 Task: Use the formula "NORMINV" in spreadsheet "Project portfolio".
Action: Mouse moved to (149, 107)
Screenshot: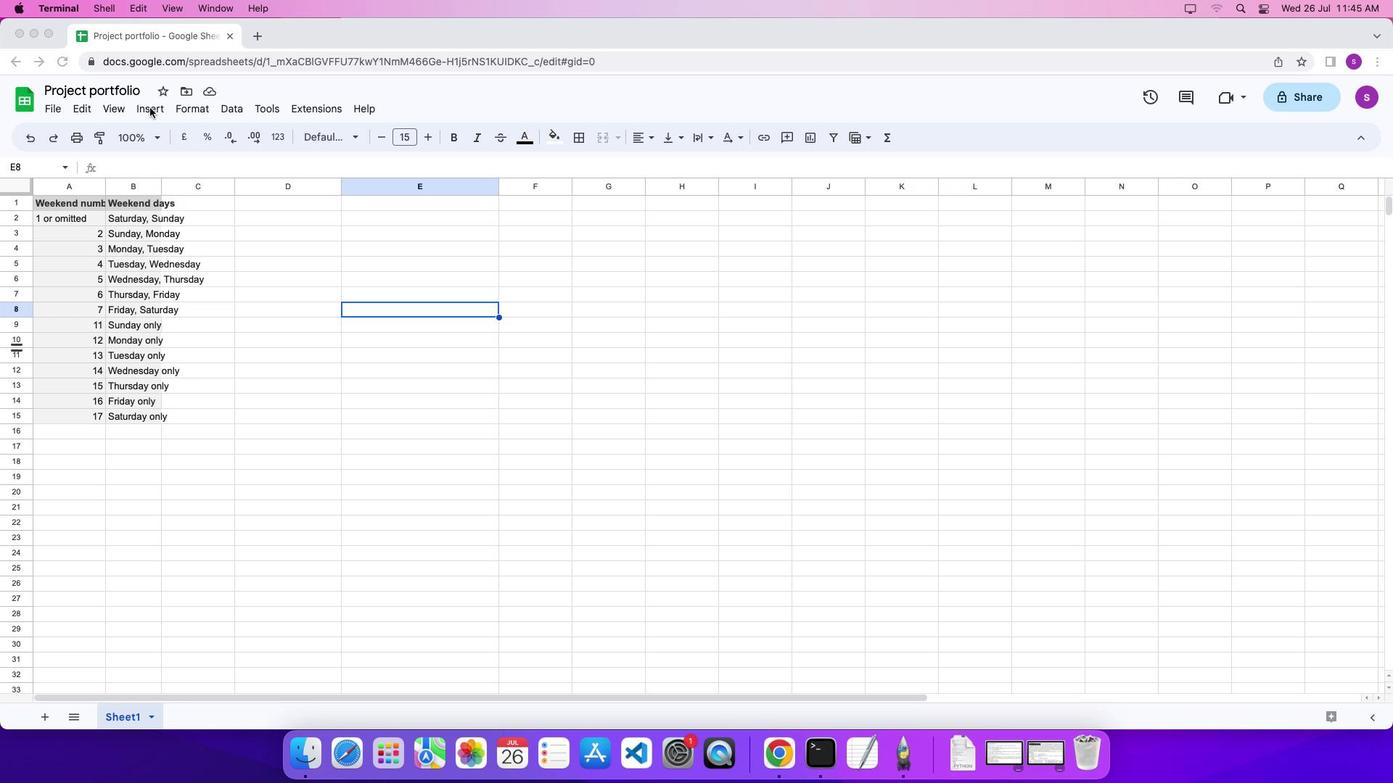 
Action: Mouse pressed left at (149, 107)
Screenshot: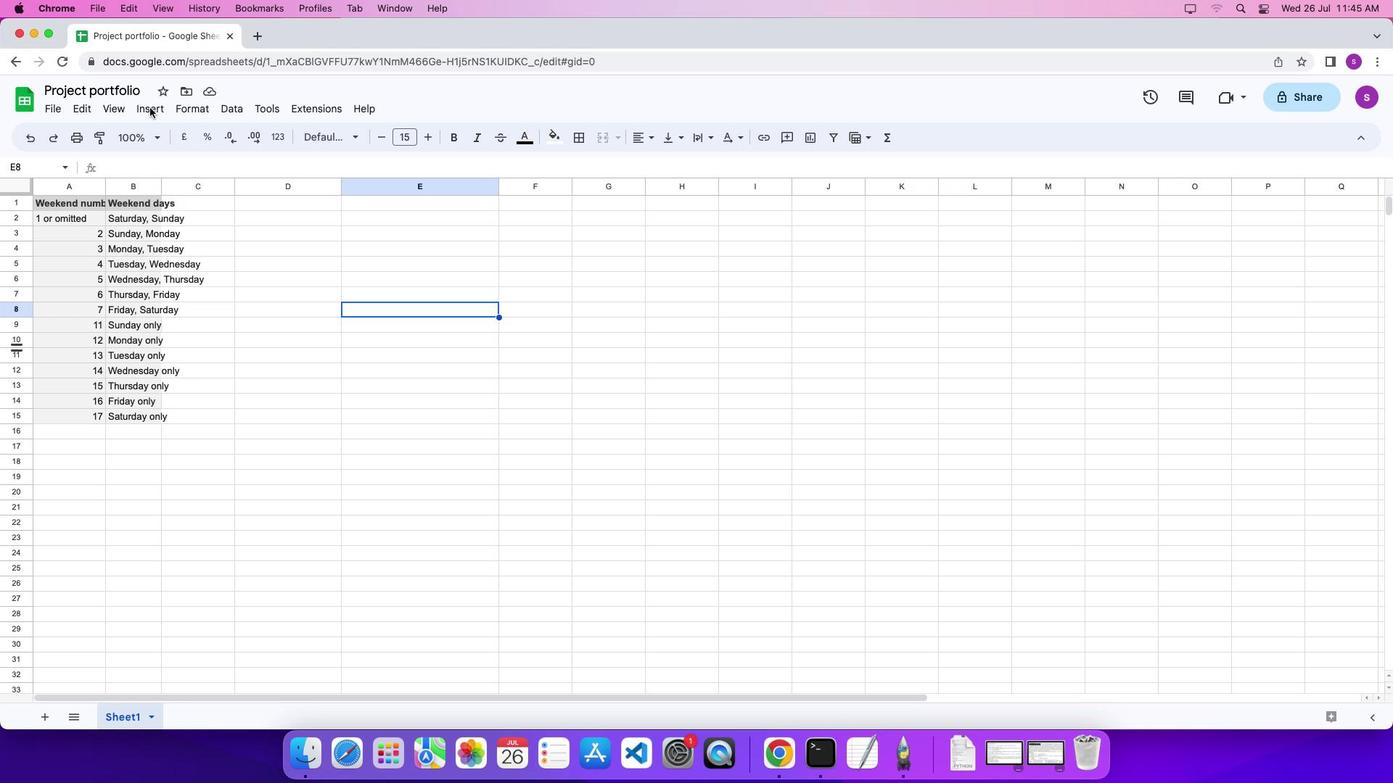
Action: Mouse moved to (153, 107)
Screenshot: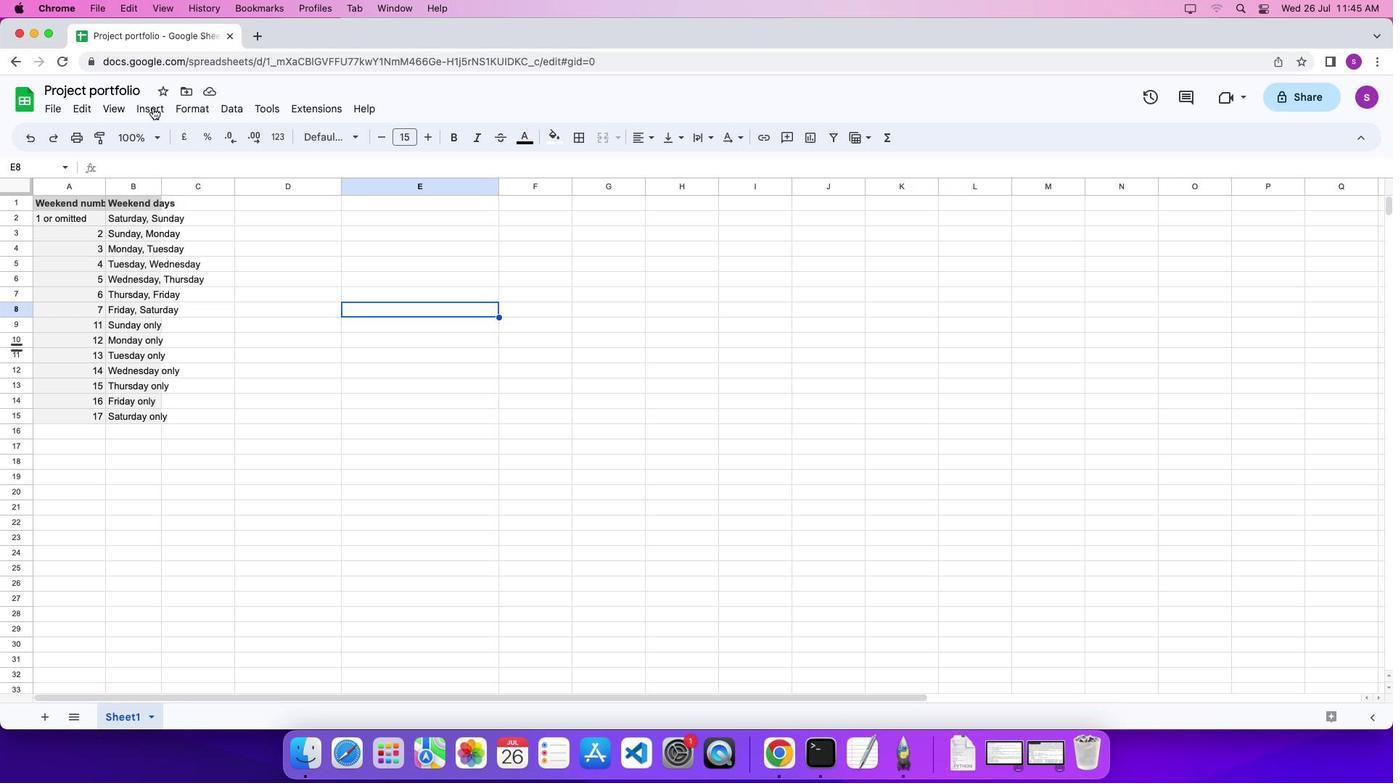 
Action: Mouse pressed left at (153, 107)
Screenshot: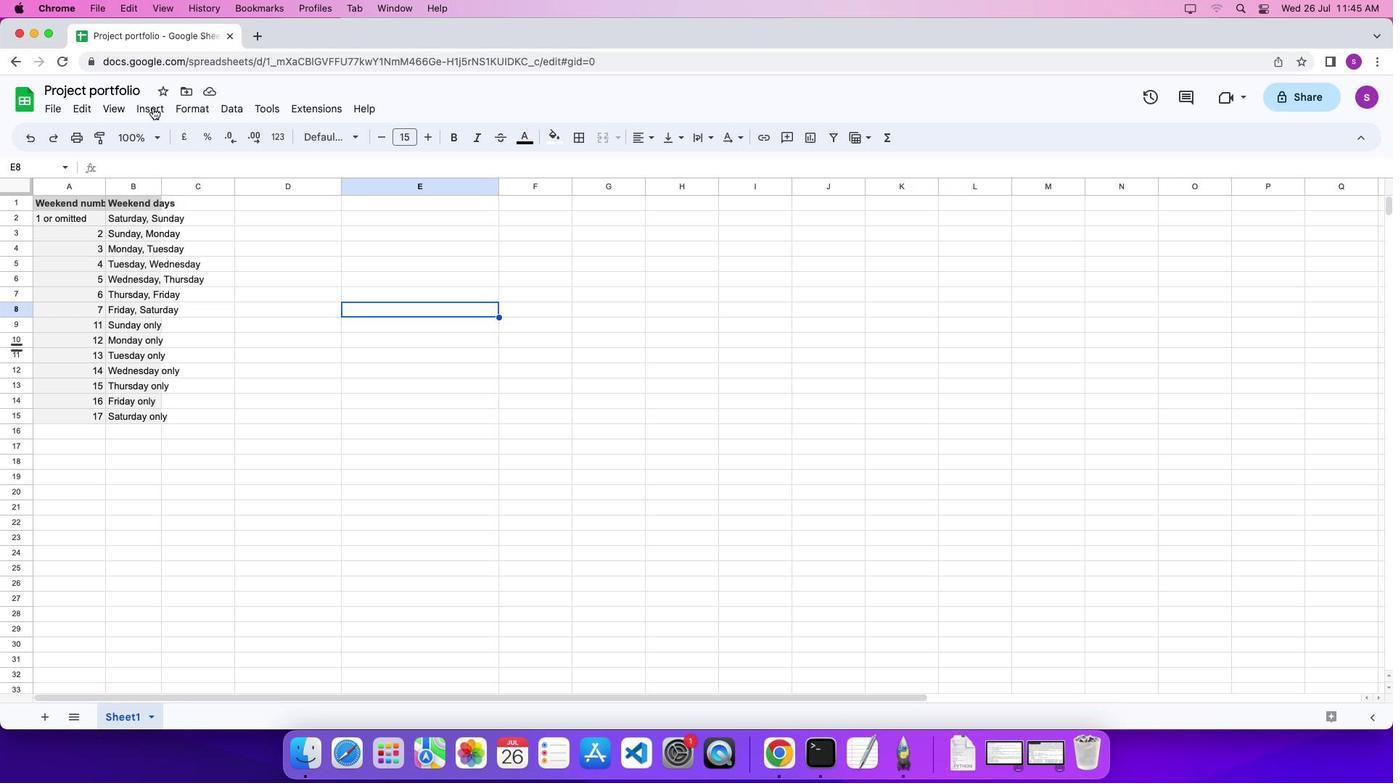 
Action: Mouse moved to (635, 701)
Screenshot: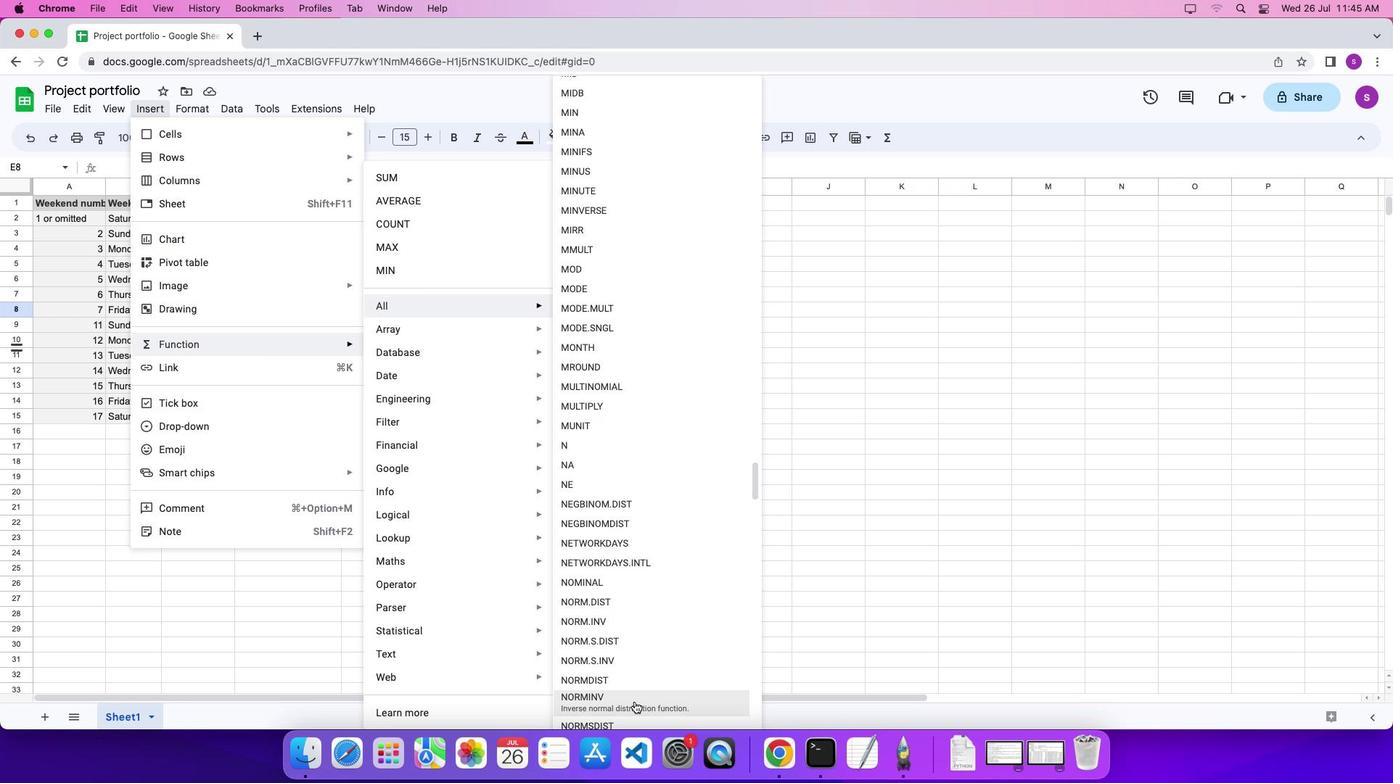 
Action: Mouse pressed left at (635, 701)
Screenshot: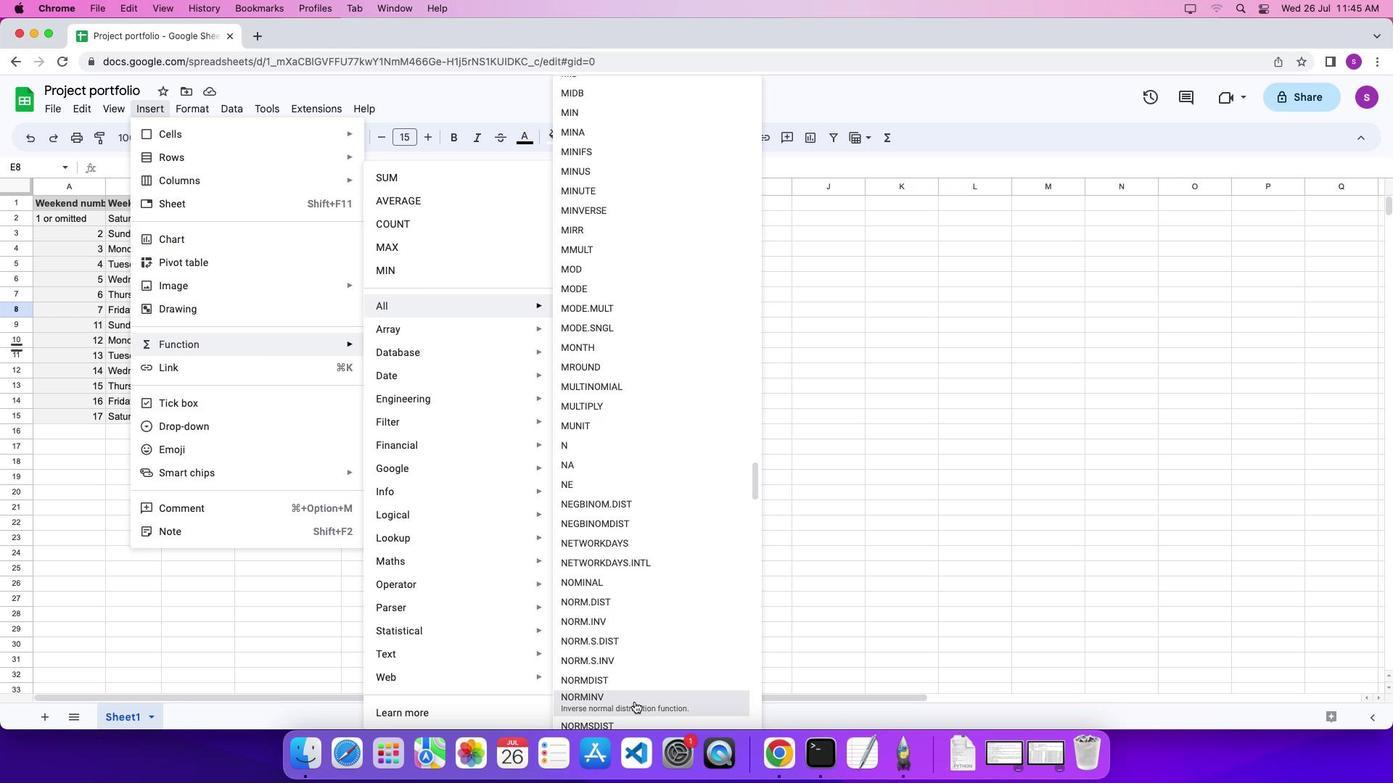 
Action: Mouse moved to (620, 522)
Screenshot: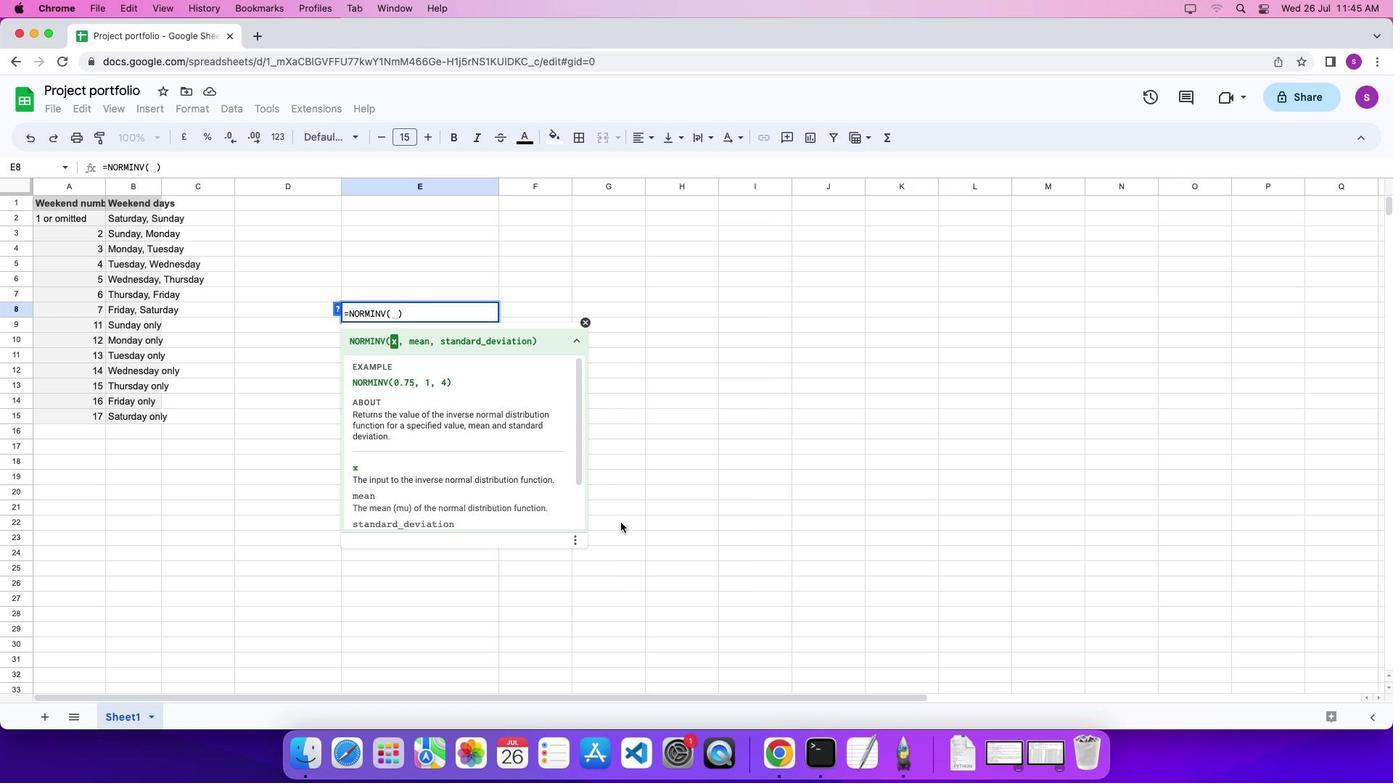 
Action: Key pressed '0''.''7''5'',''1'',''4''\x03'
Screenshot: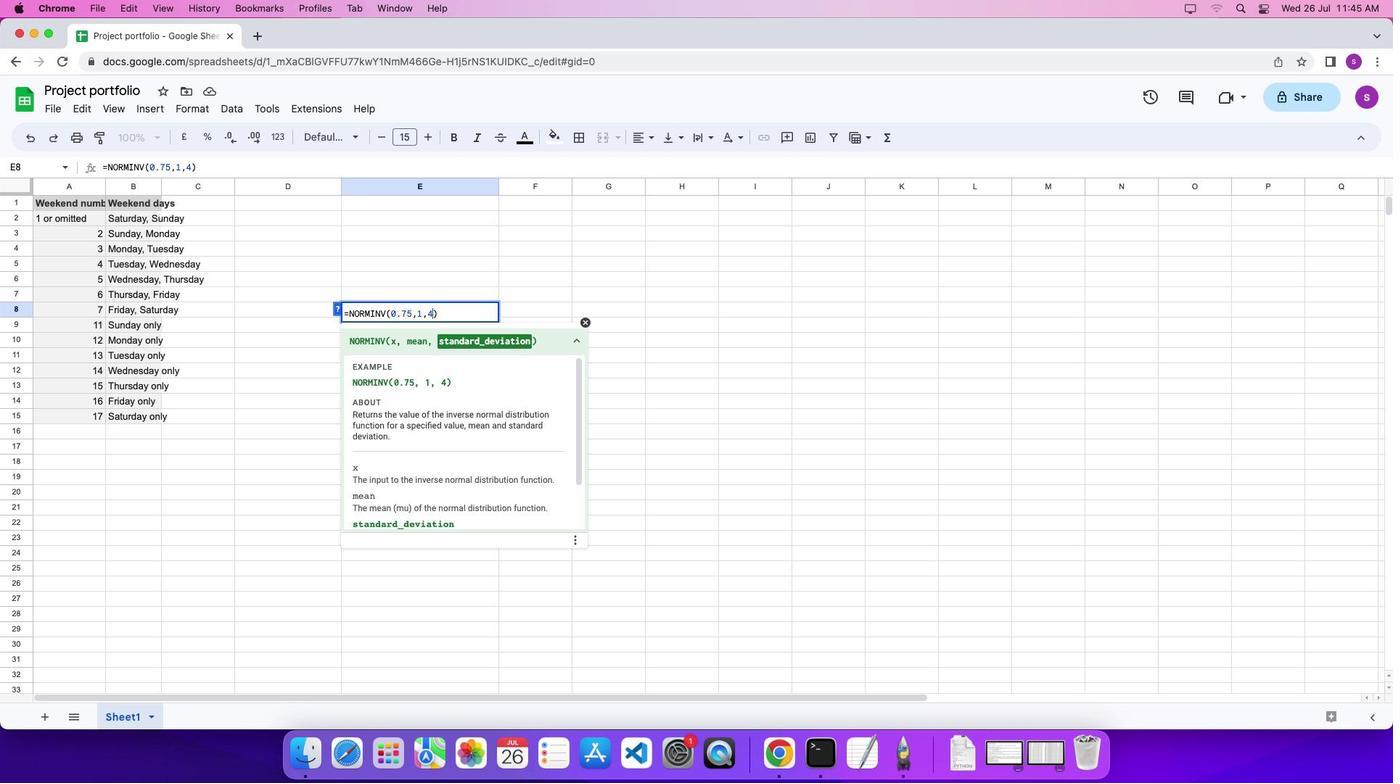 
